 Task: Create a sub task Design and Implement Solution for the task  Add support for voice commands to the mobile app in the project TransitPlan , assign it to team member softage.9@softage.net and update the status of the sub task to  Off Track , set the priority of the sub task to High.
Action: Mouse moved to (60, 500)
Screenshot: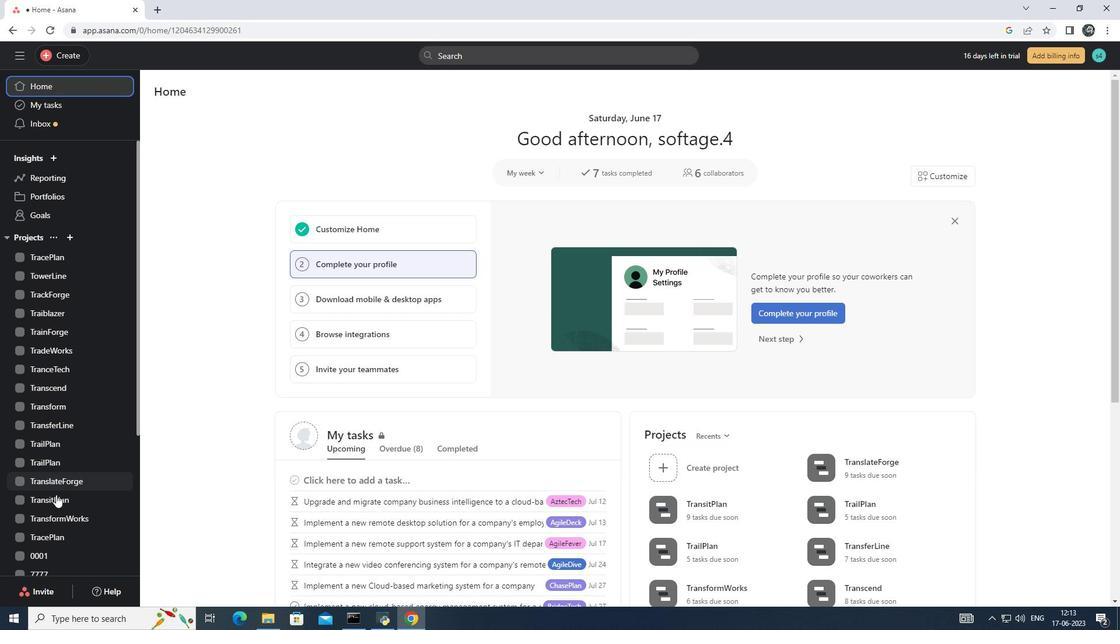 
Action: Mouse pressed left at (60, 500)
Screenshot: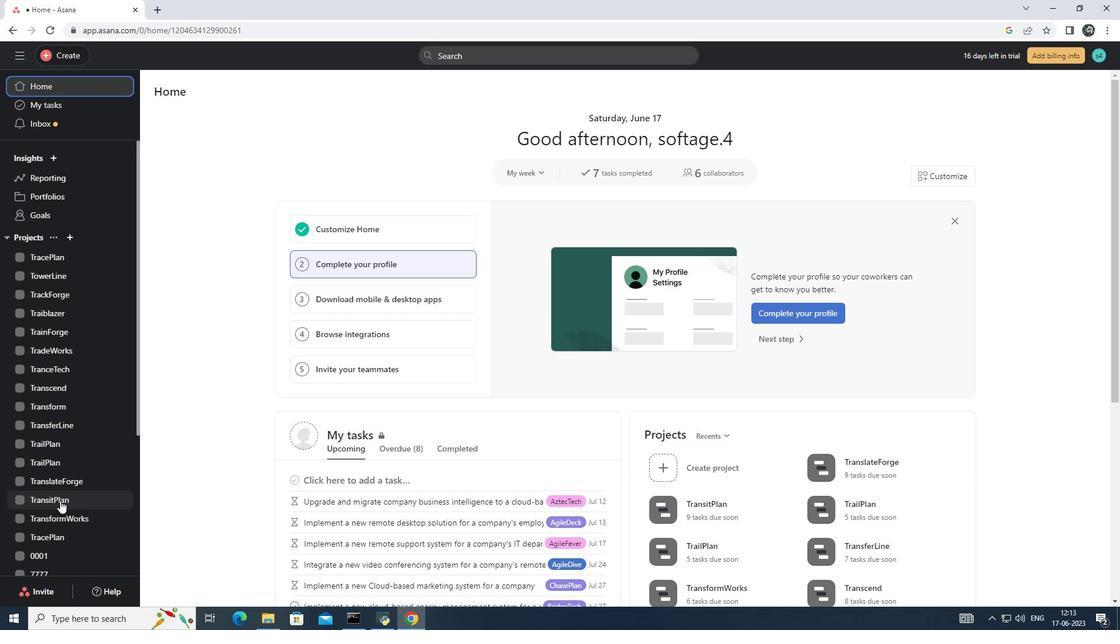 
Action: Mouse moved to (468, 278)
Screenshot: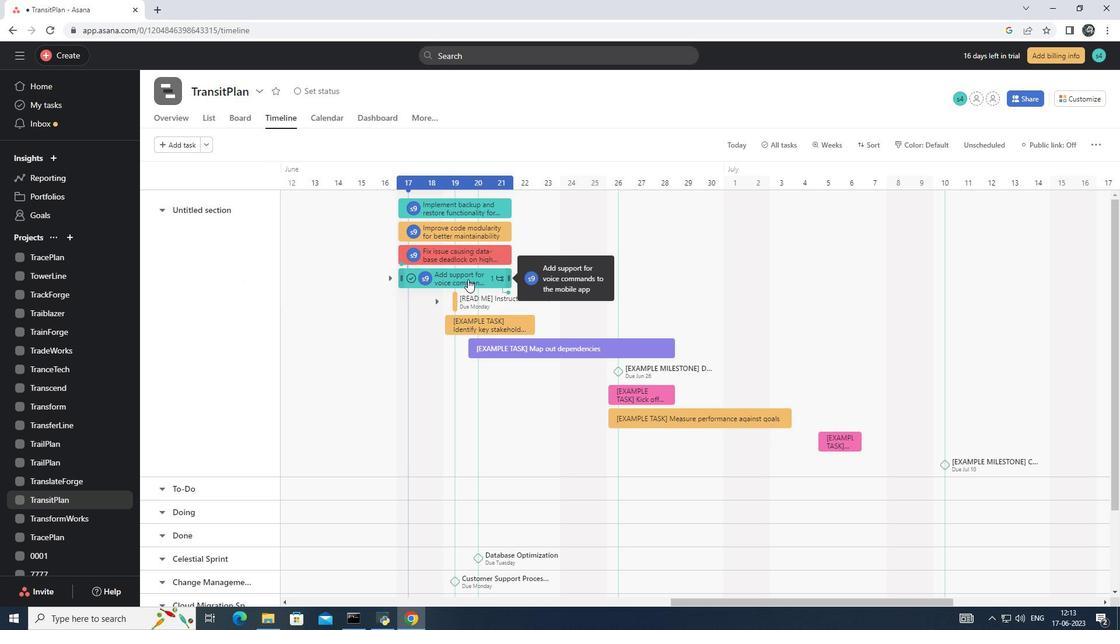 
Action: Mouse pressed left at (468, 278)
Screenshot: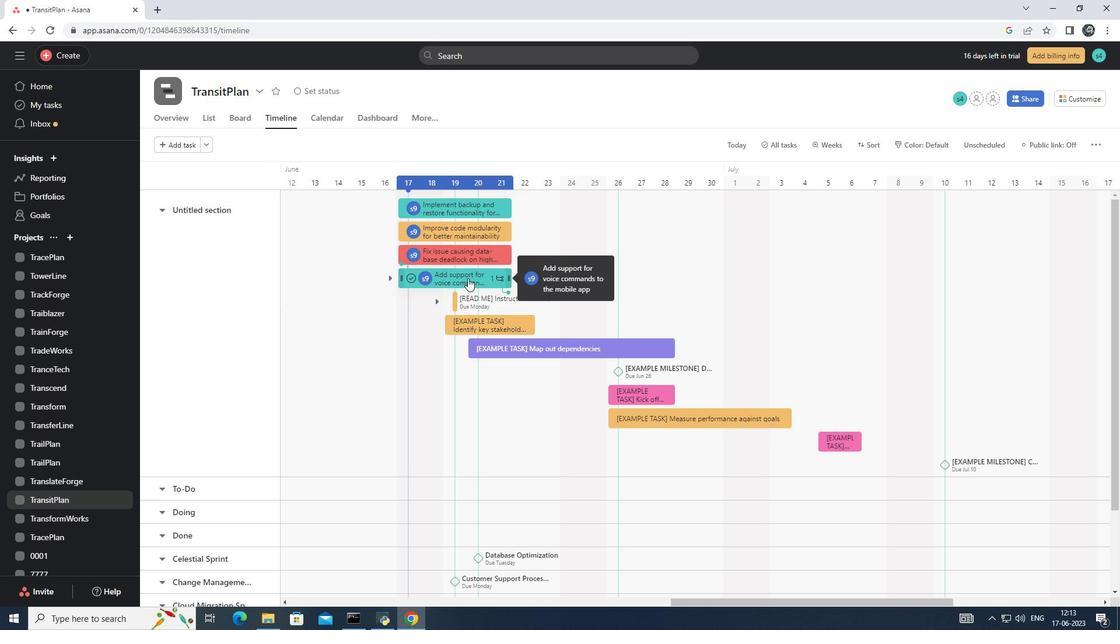 
Action: Mouse moved to (876, 409)
Screenshot: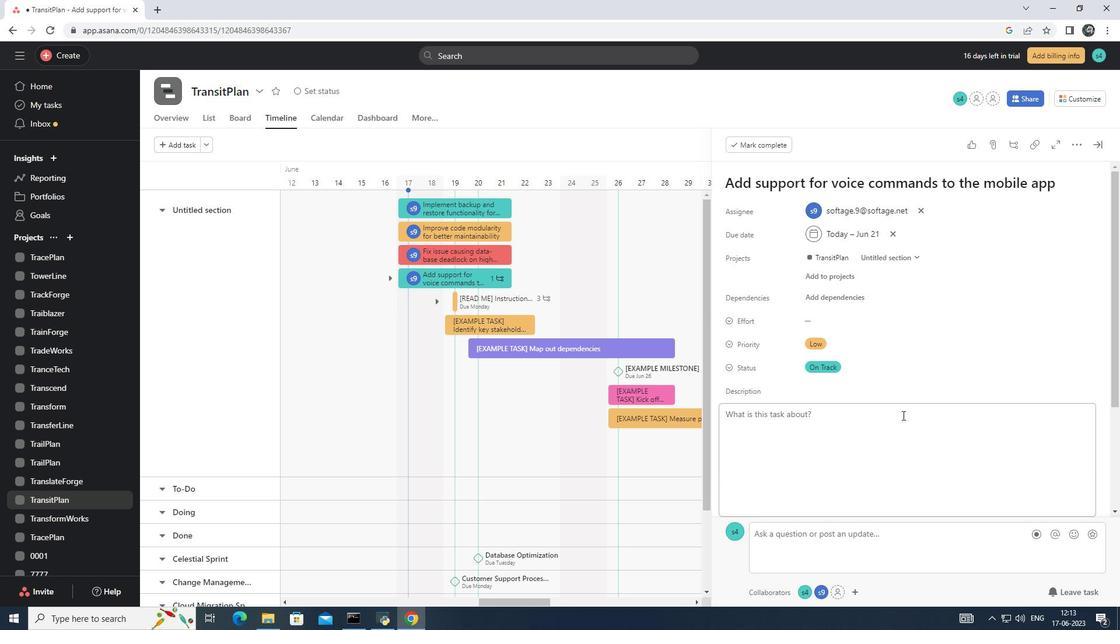 
Action: Mouse scrolled (876, 409) with delta (0, 0)
Screenshot: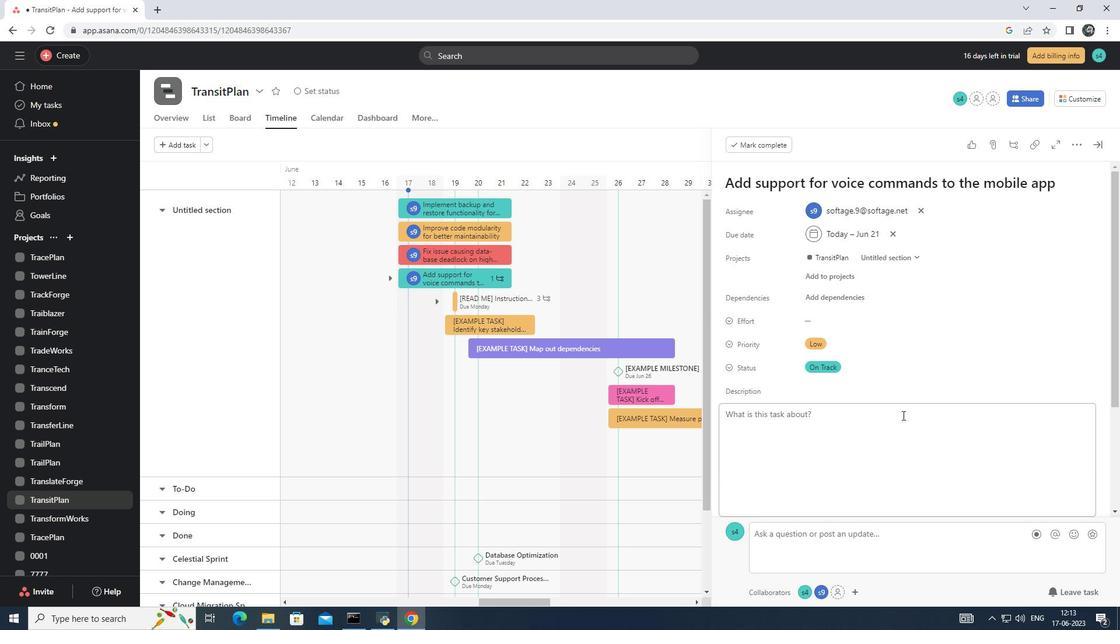
Action: Mouse moved to (866, 413)
Screenshot: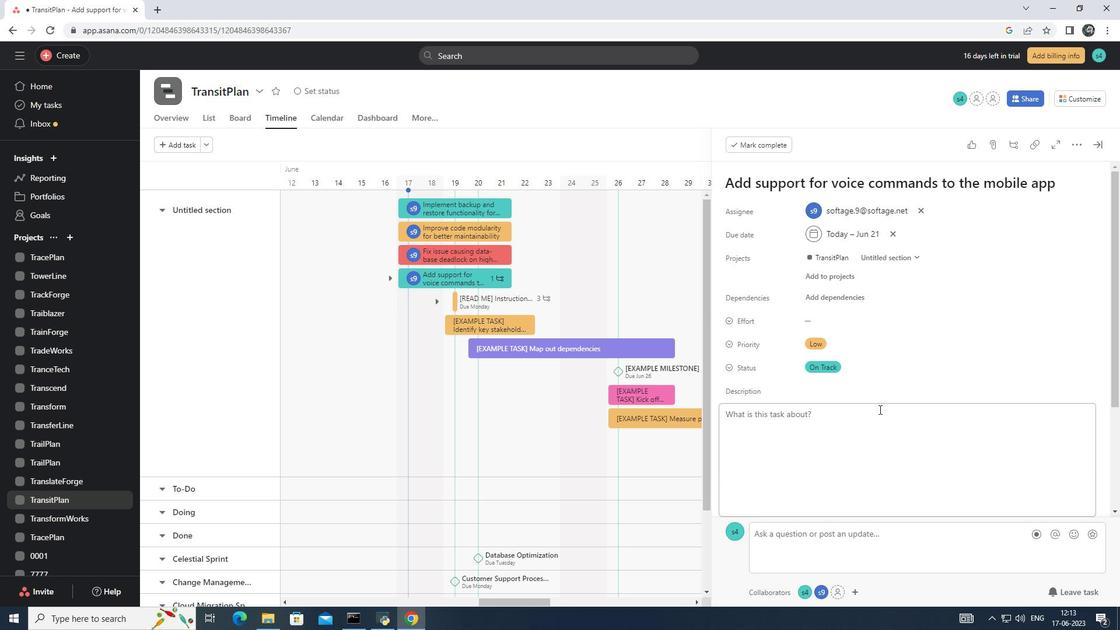 
Action: Mouse scrolled (869, 412) with delta (0, 0)
Screenshot: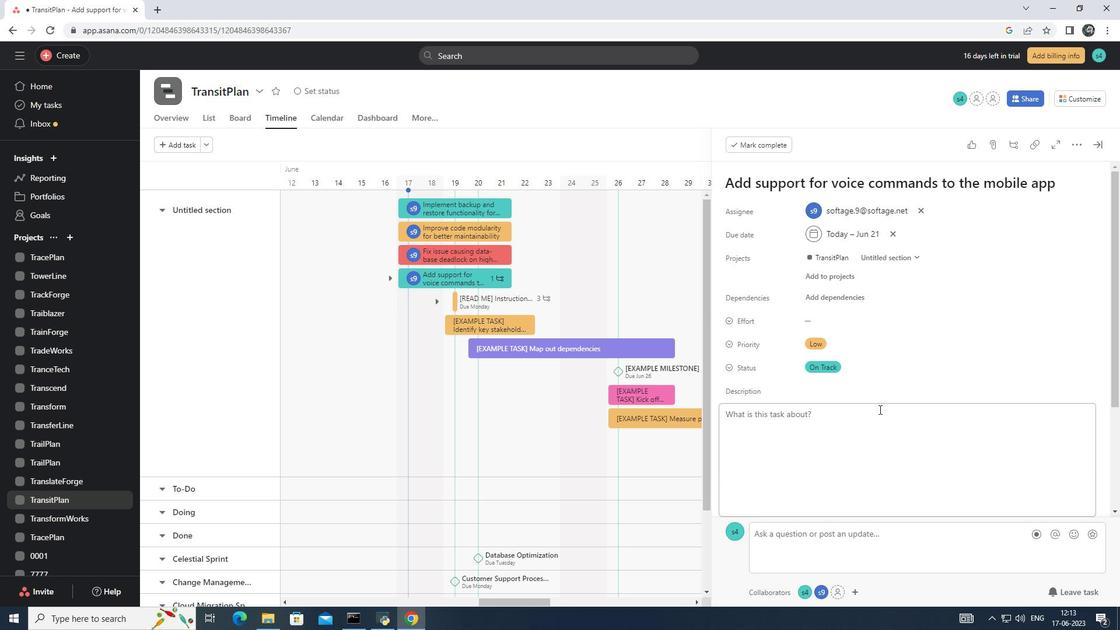 
Action: Mouse moved to (861, 417)
Screenshot: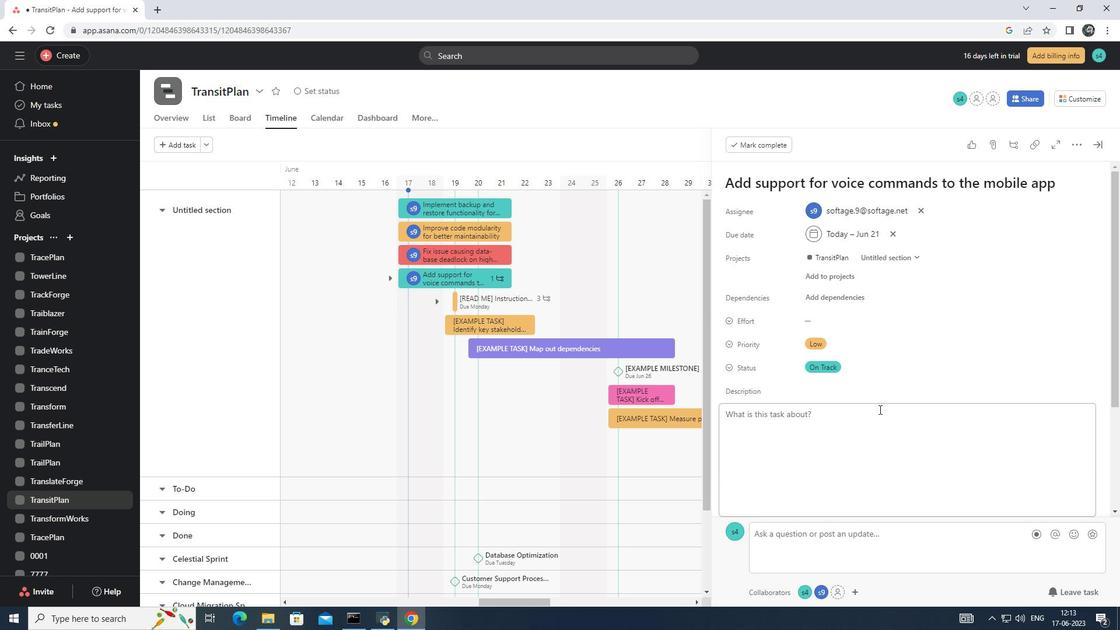 
Action: Mouse scrolled (861, 417) with delta (0, 0)
Screenshot: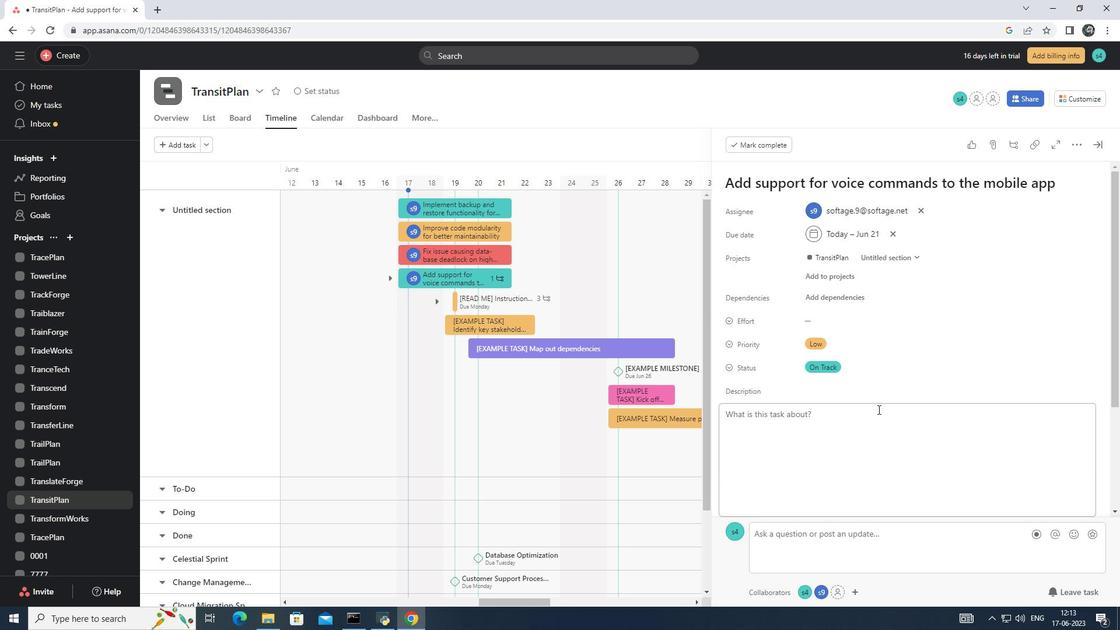 
Action: Mouse moved to (858, 419)
Screenshot: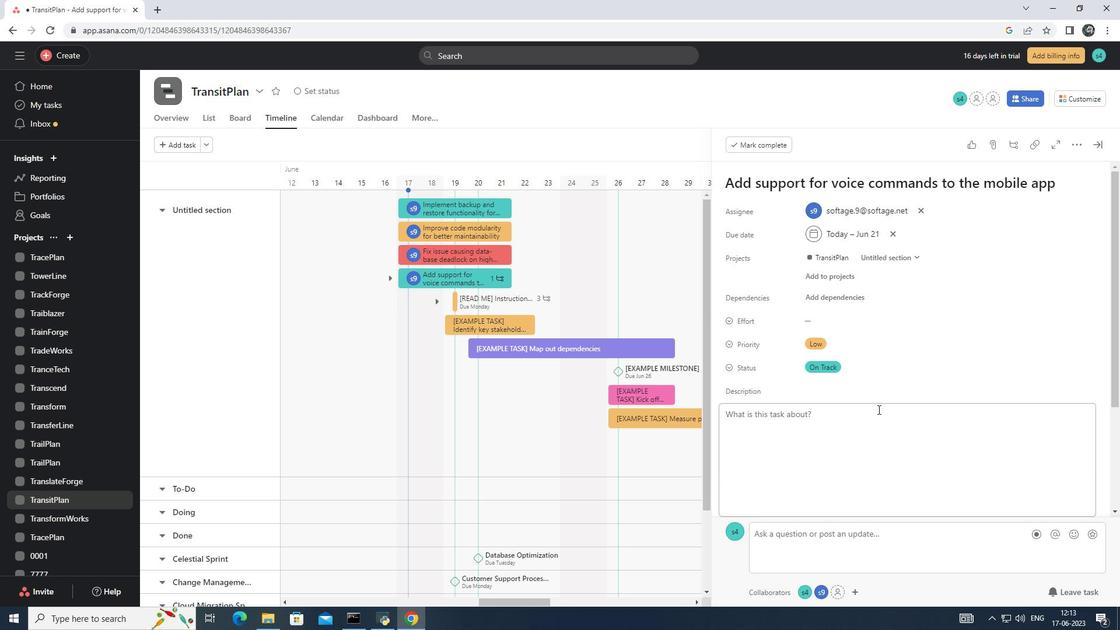 
Action: Mouse scrolled (858, 419) with delta (0, 0)
Screenshot: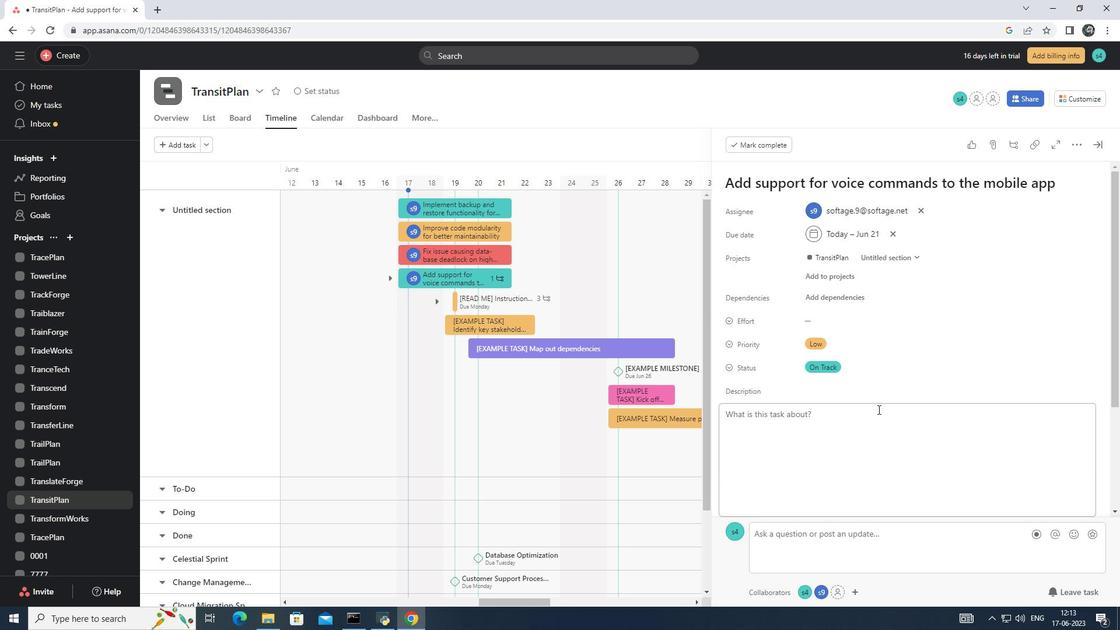 
Action: Mouse moved to (744, 422)
Screenshot: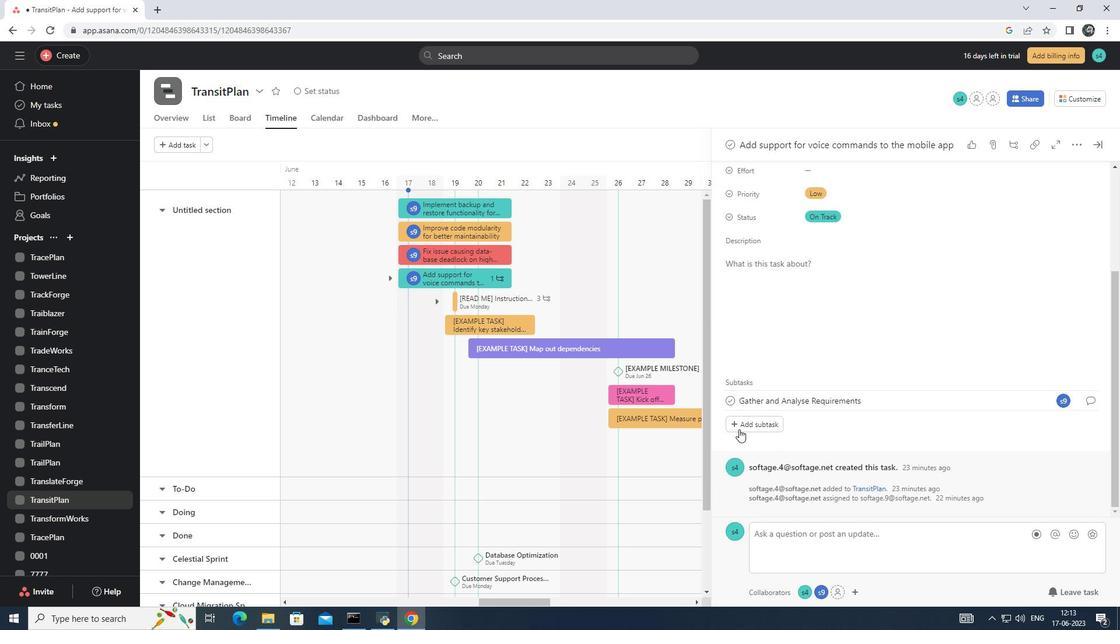
Action: Mouse pressed left at (744, 422)
Screenshot: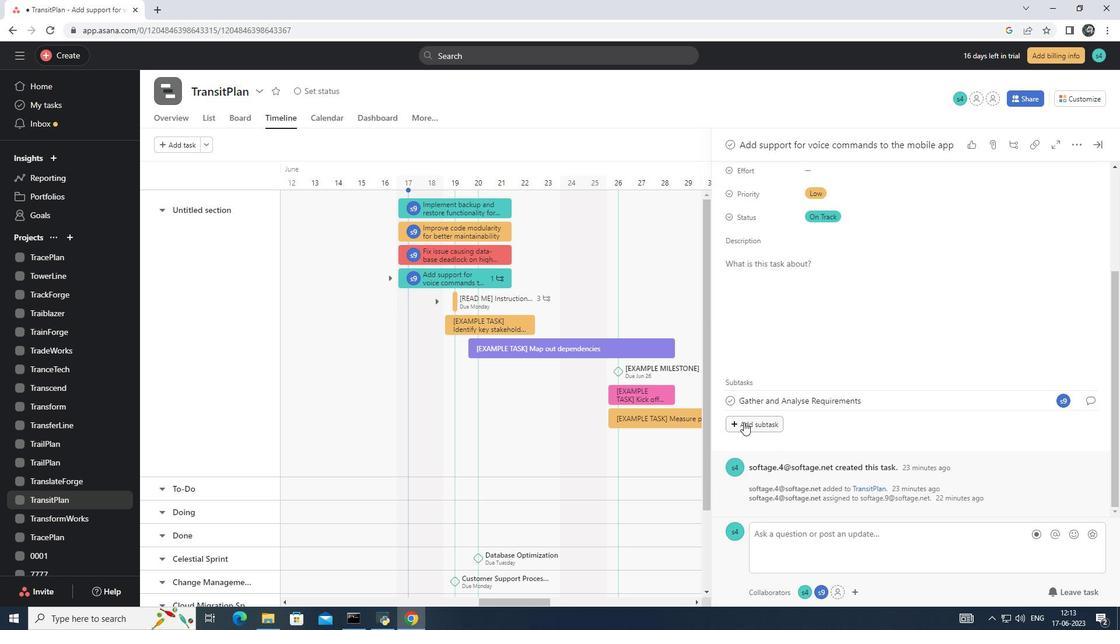
Action: Mouse moved to (757, 402)
Screenshot: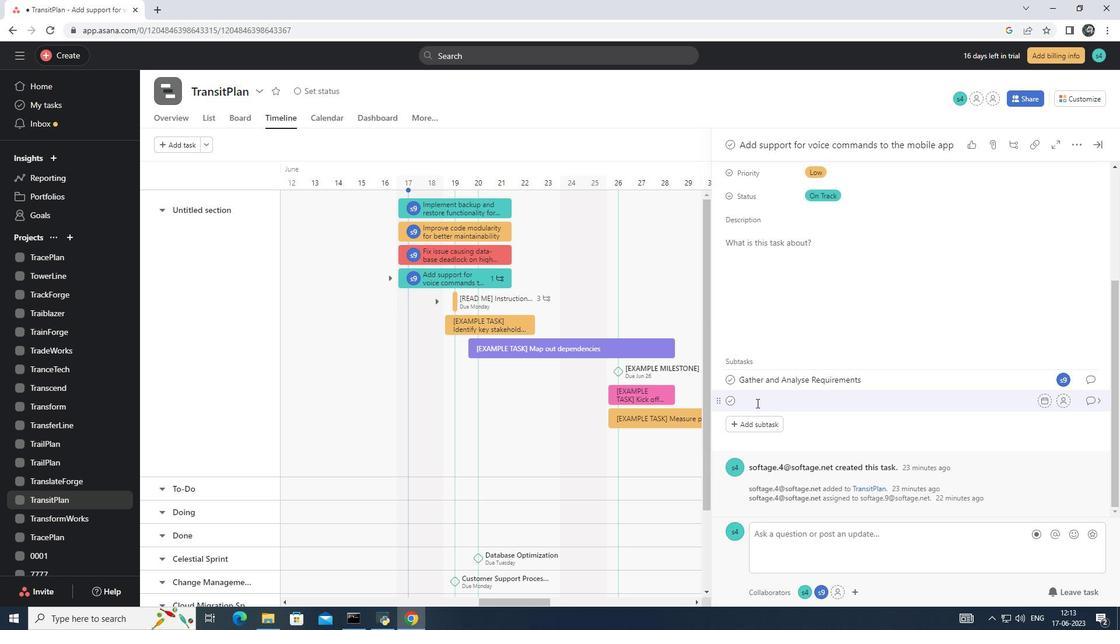 
Action: Mouse pressed left at (757, 402)
Screenshot: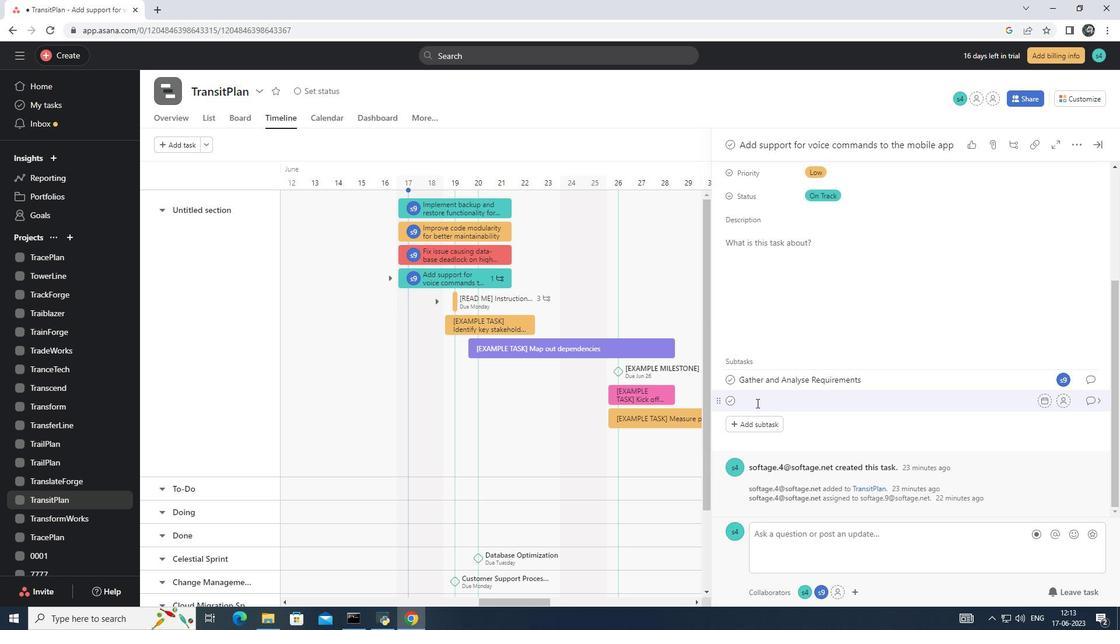 
Action: Mouse moved to (757, 402)
Screenshot: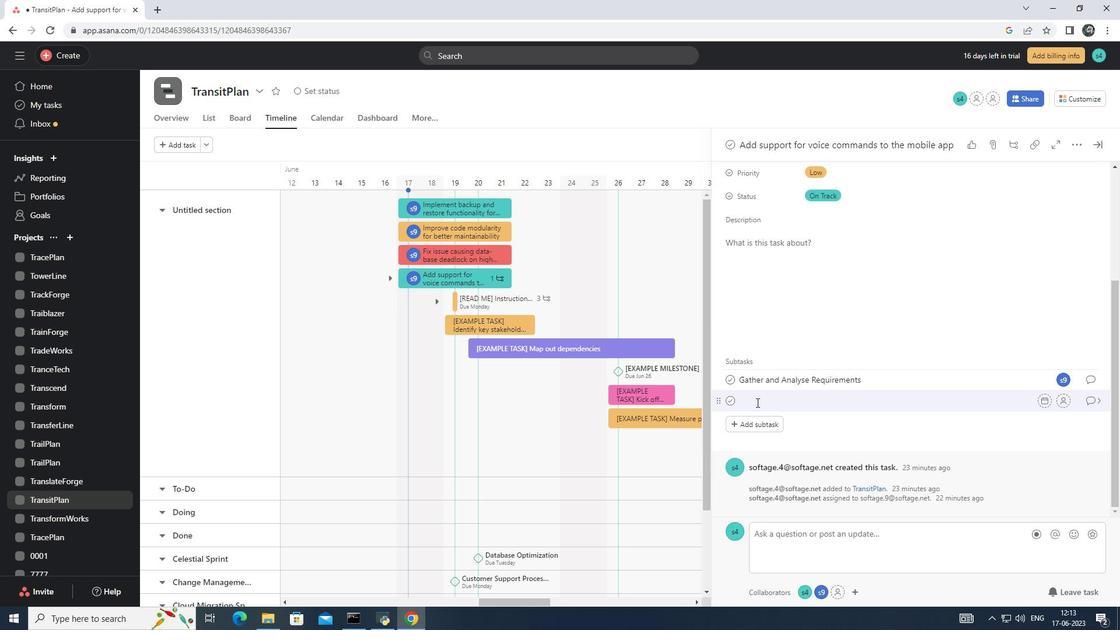 
Action: Key pressed <Key.shift>Design<Key.space>and<Key.space><Key.shift>Implement<Key.space><Key.shift>Solution
Screenshot: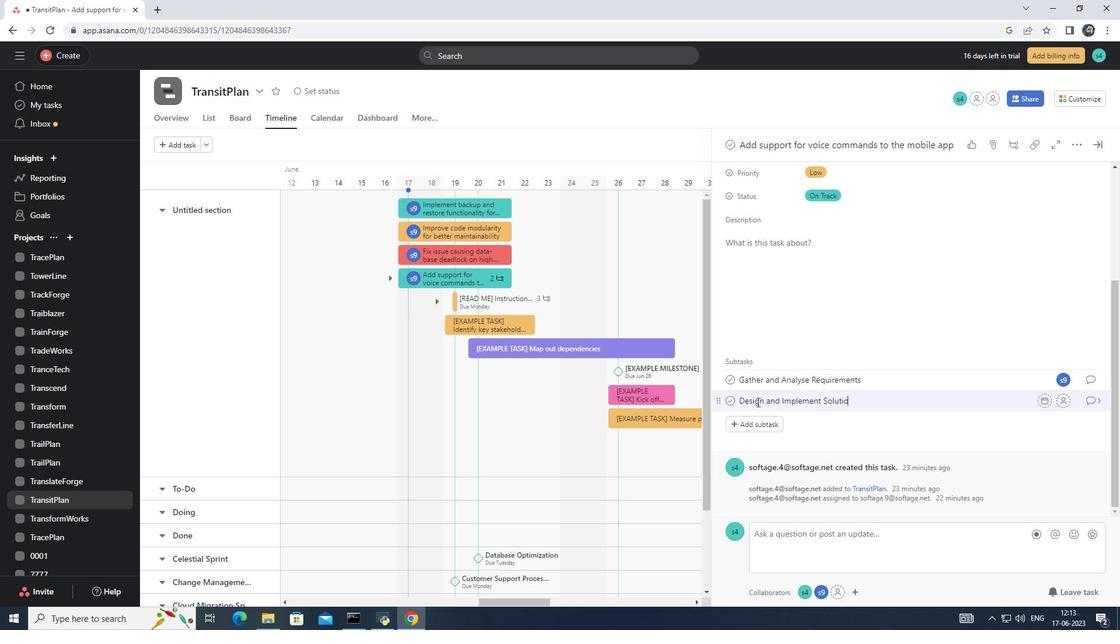 
Action: Mouse moved to (1062, 401)
Screenshot: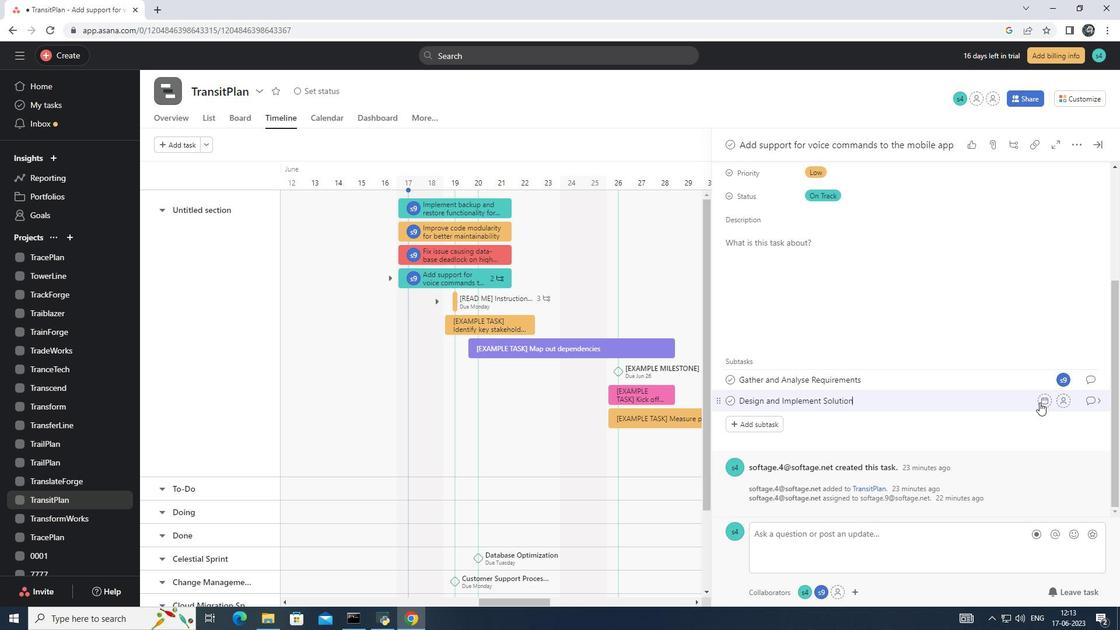 
Action: Mouse pressed left at (1062, 401)
Screenshot: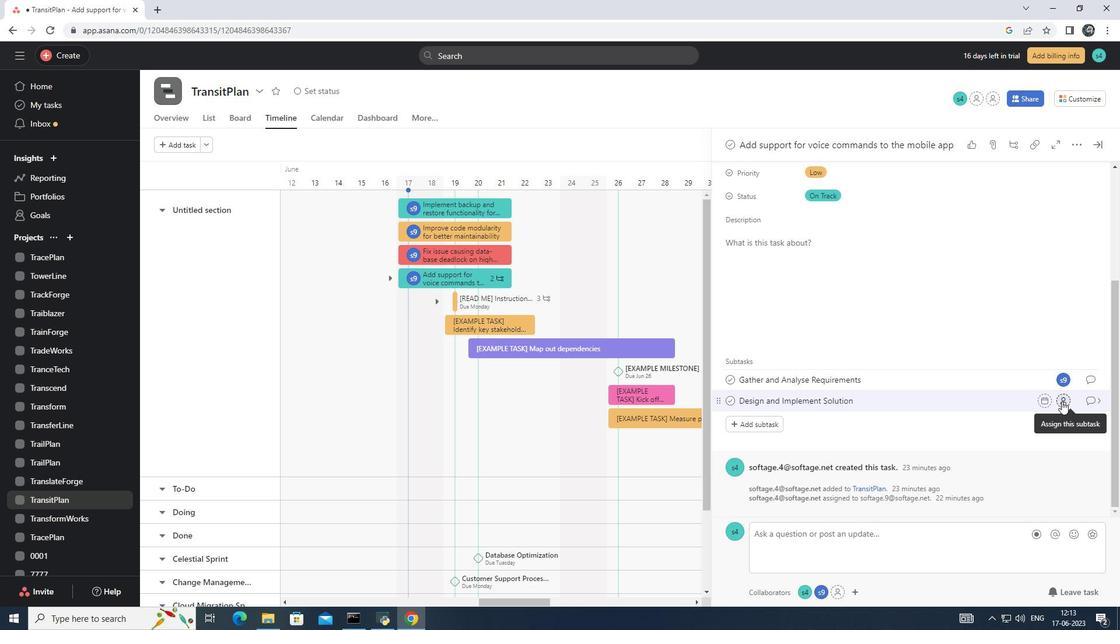 
Action: Mouse moved to (898, 440)
Screenshot: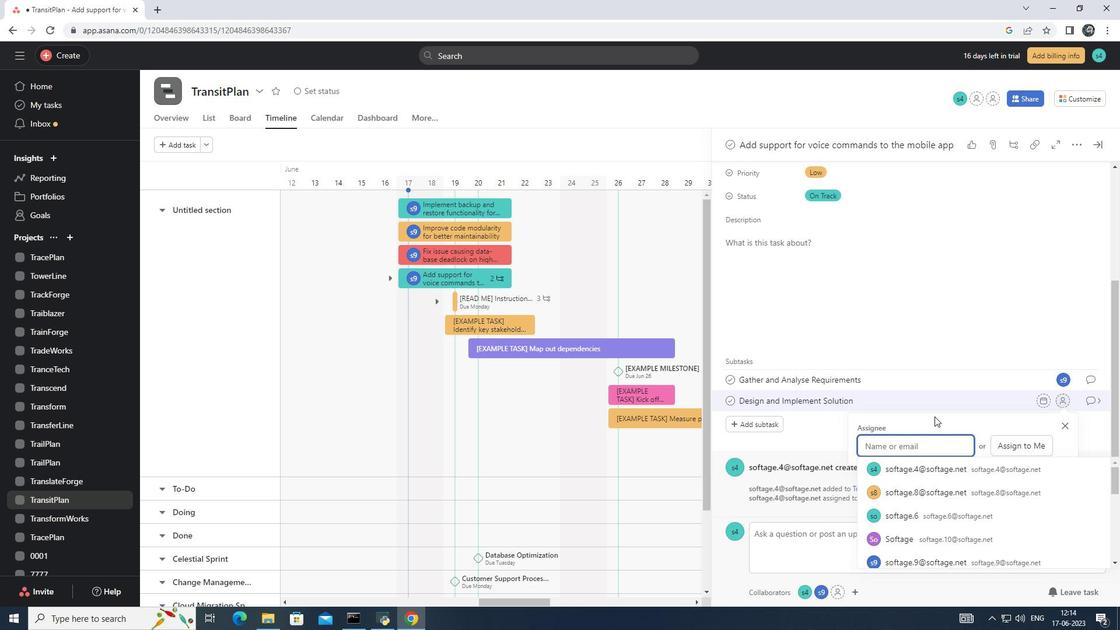 
Action: Key pressed softage.9<Key.shift>@softage,<Key.backspace>.net<Key.enter>
Screenshot: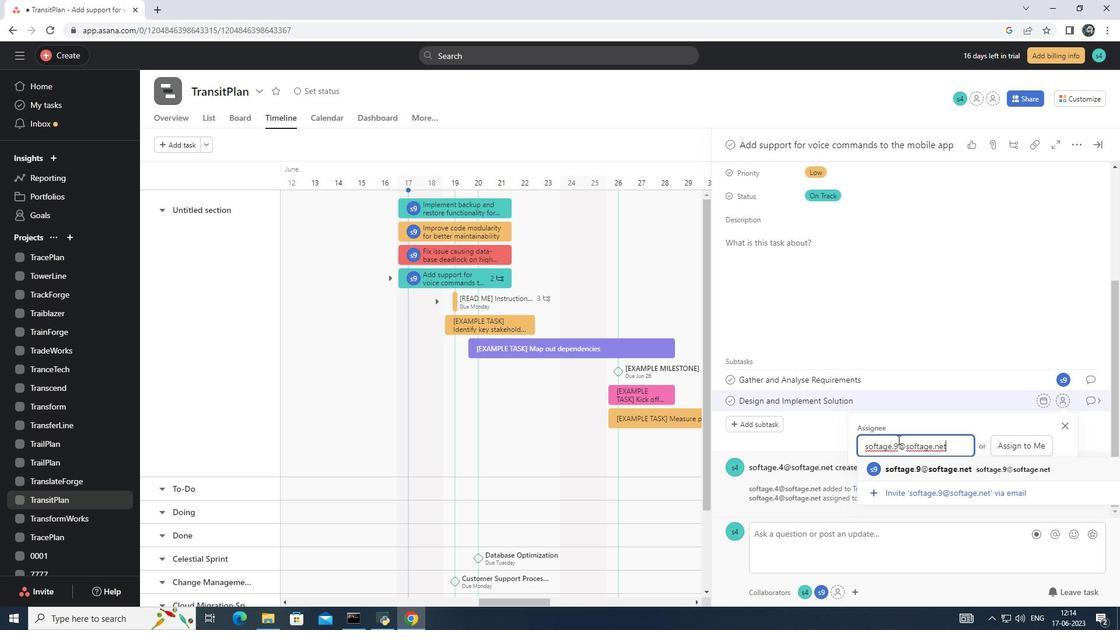 
Action: Mouse moved to (1099, 396)
Screenshot: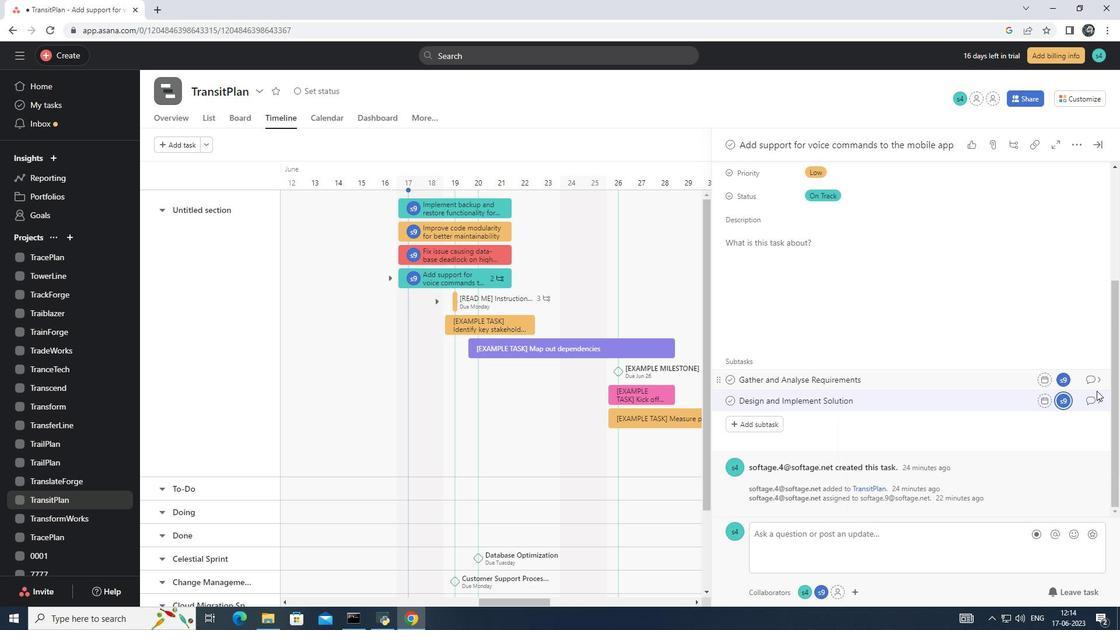 
Action: Mouse pressed left at (1099, 396)
Screenshot: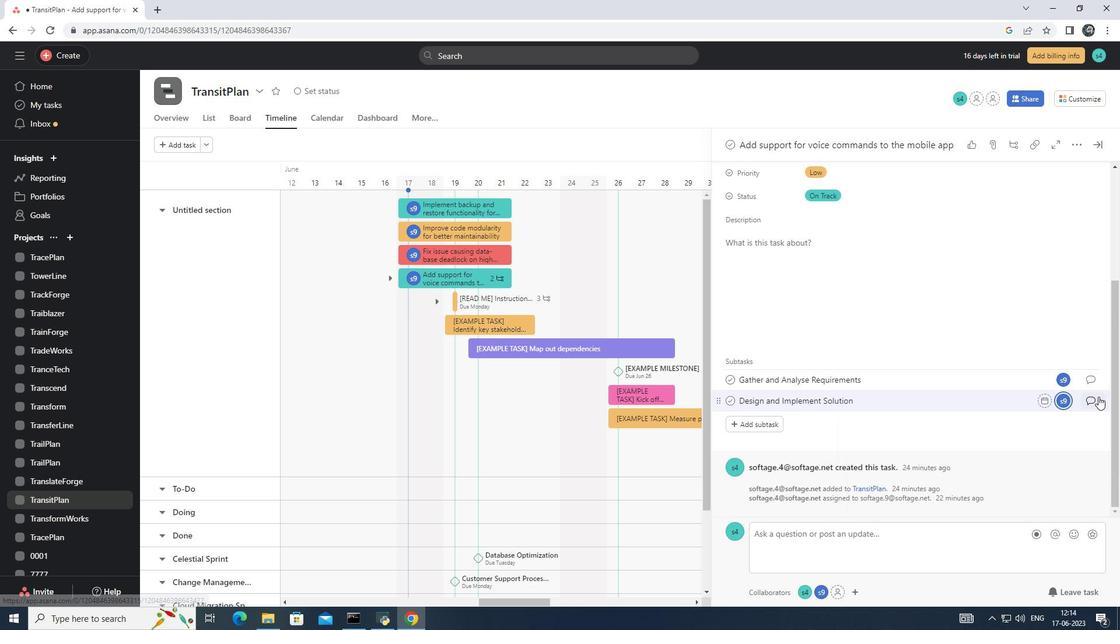 
Action: Mouse moved to (773, 306)
Screenshot: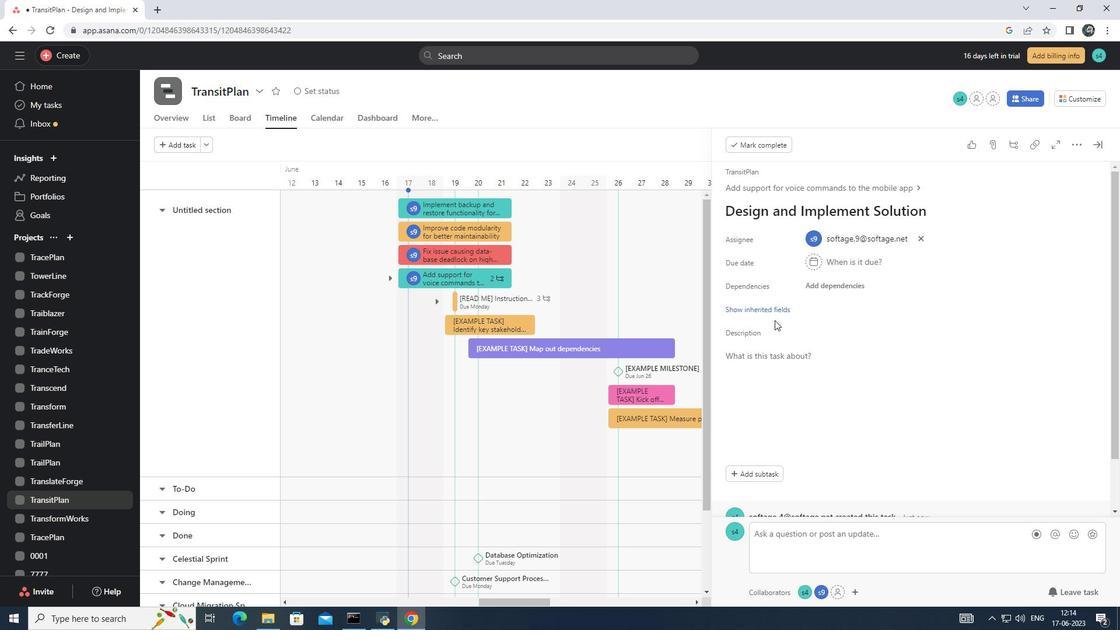 
Action: Mouse pressed left at (773, 306)
Screenshot: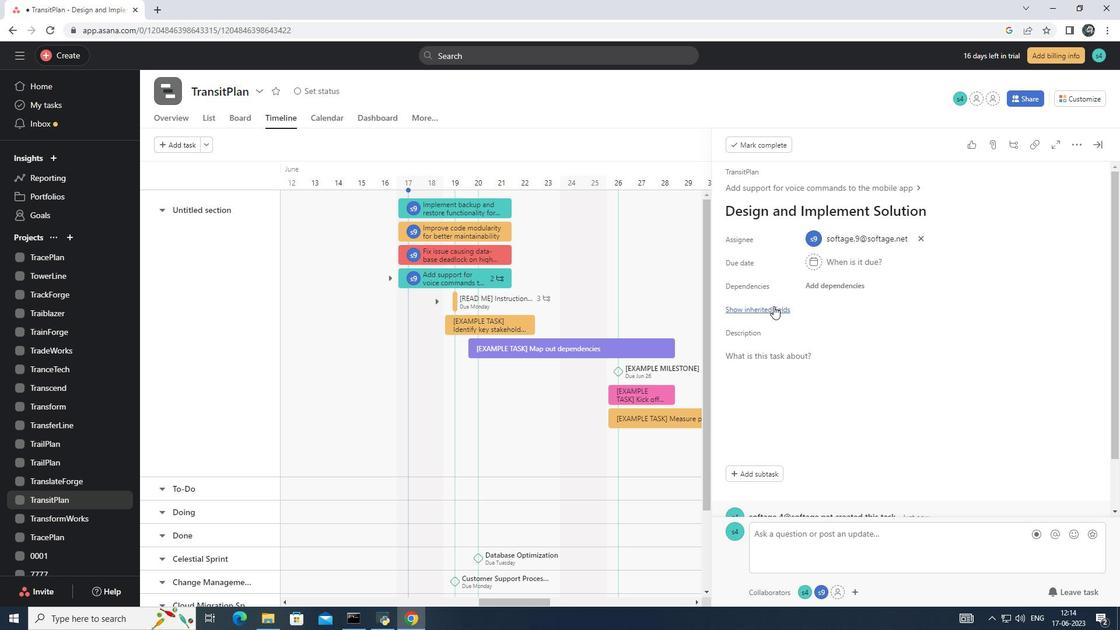 
Action: Mouse moved to (822, 377)
Screenshot: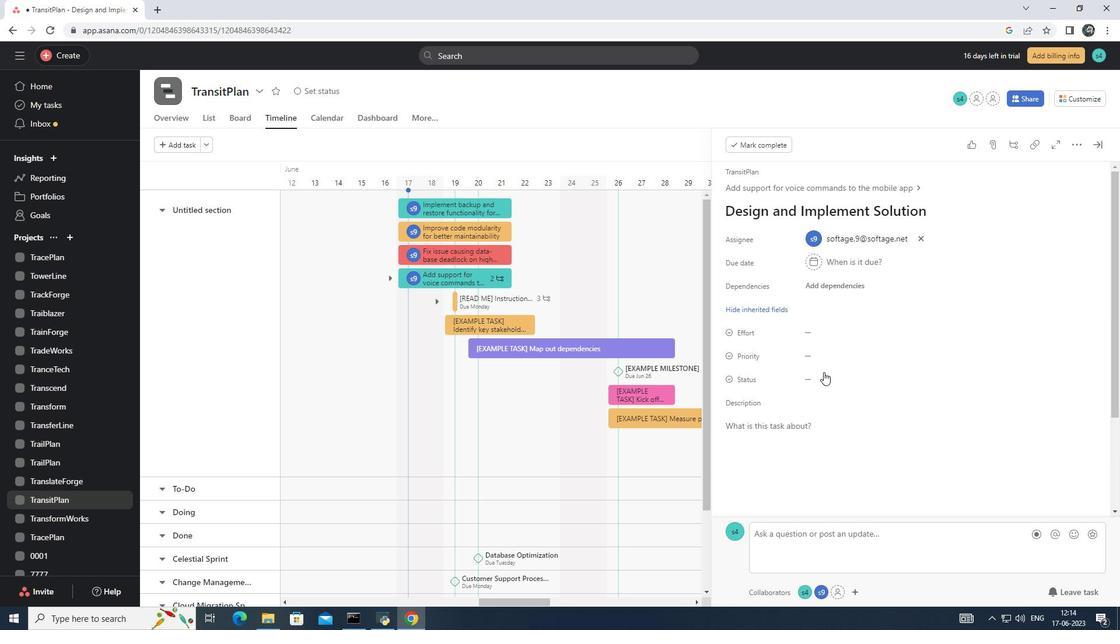 
Action: Mouse pressed left at (822, 377)
Screenshot: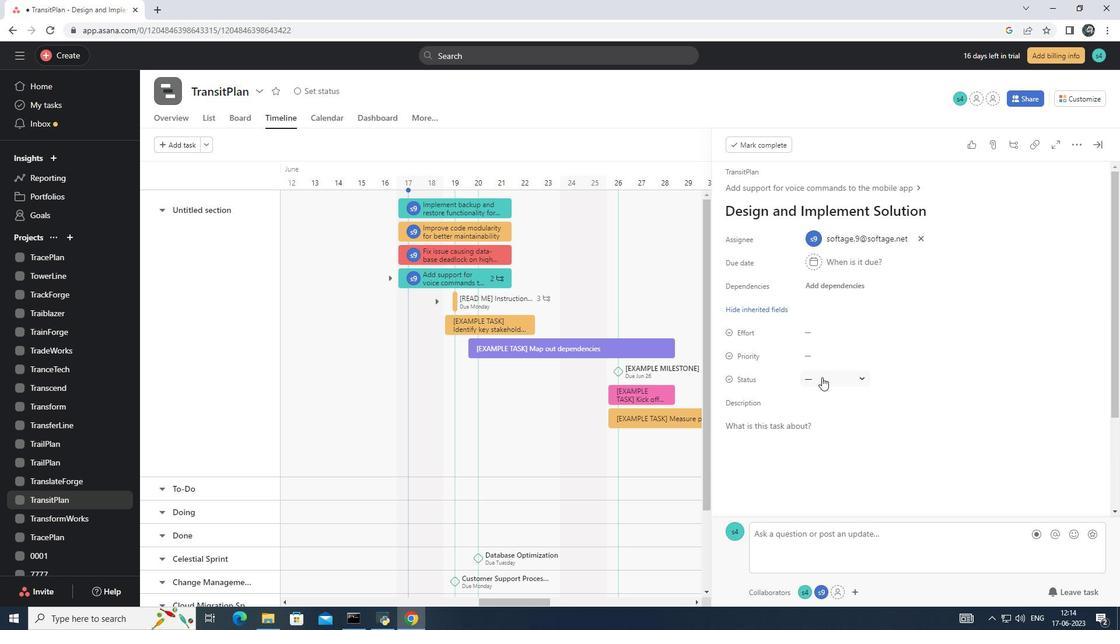 
Action: Mouse moved to (845, 459)
Screenshot: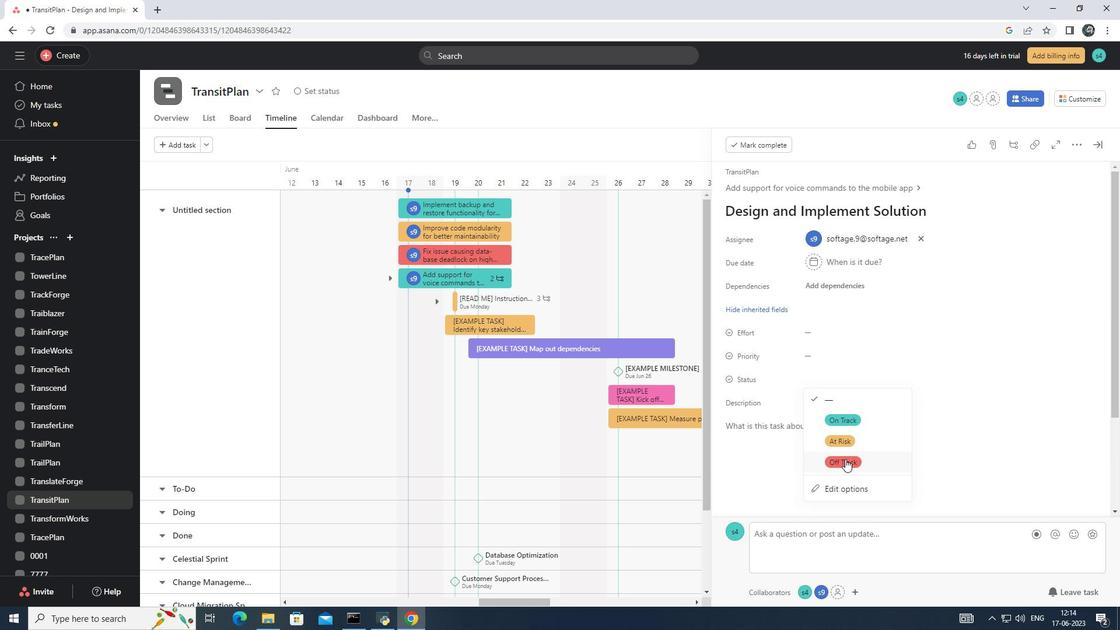 
Action: Mouse pressed left at (845, 459)
Screenshot: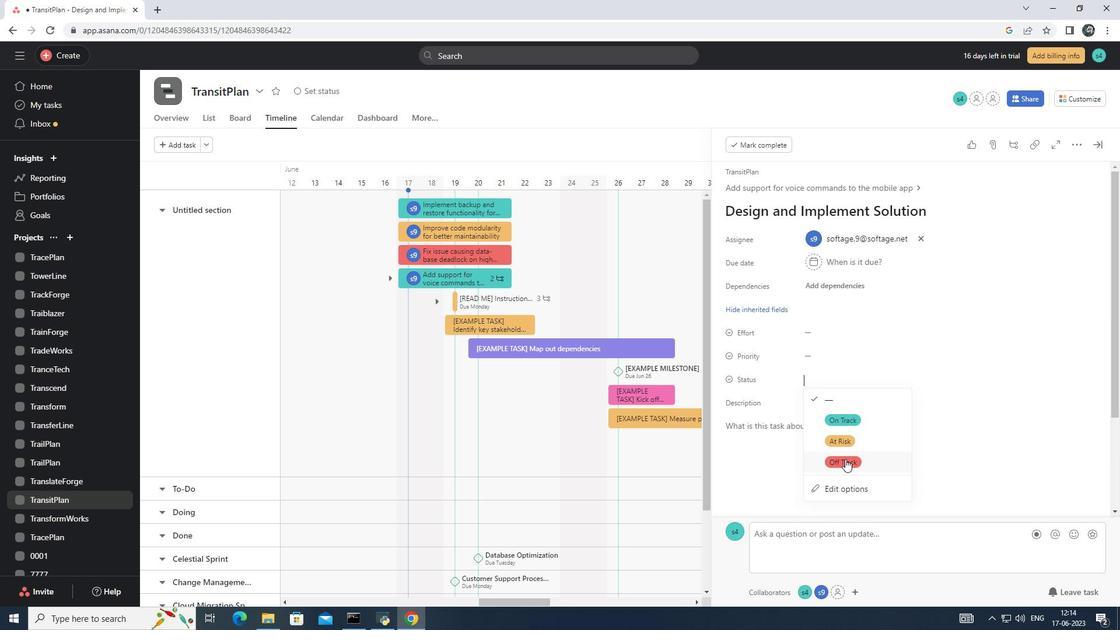 
Action: Mouse moved to (849, 353)
Screenshot: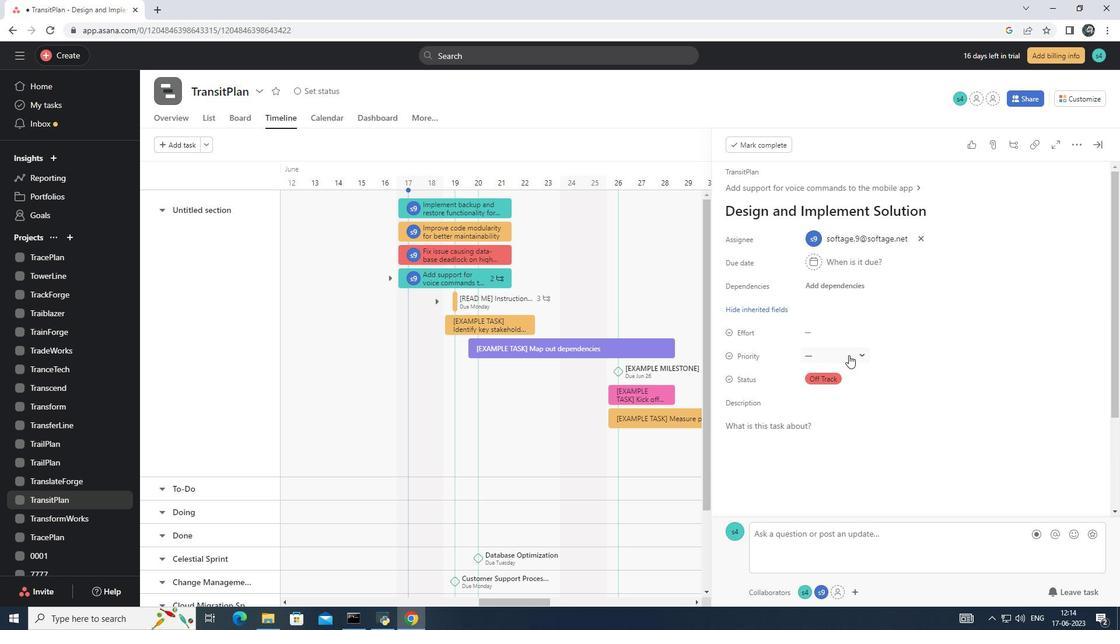 
Action: Mouse pressed left at (849, 353)
Screenshot: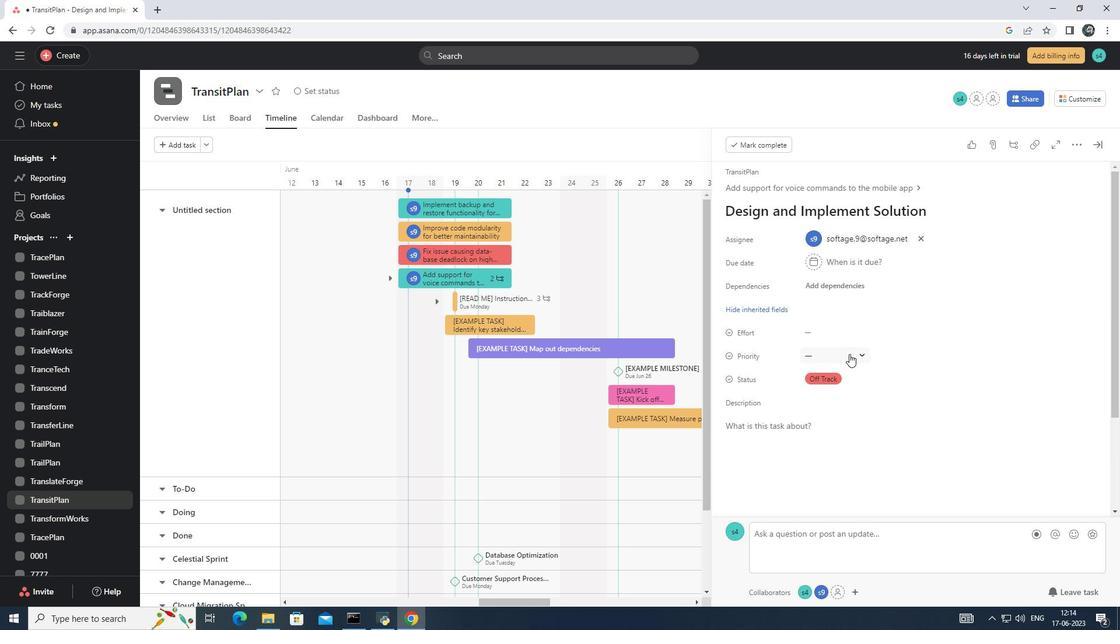
Action: Mouse moved to (847, 391)
Screenshot: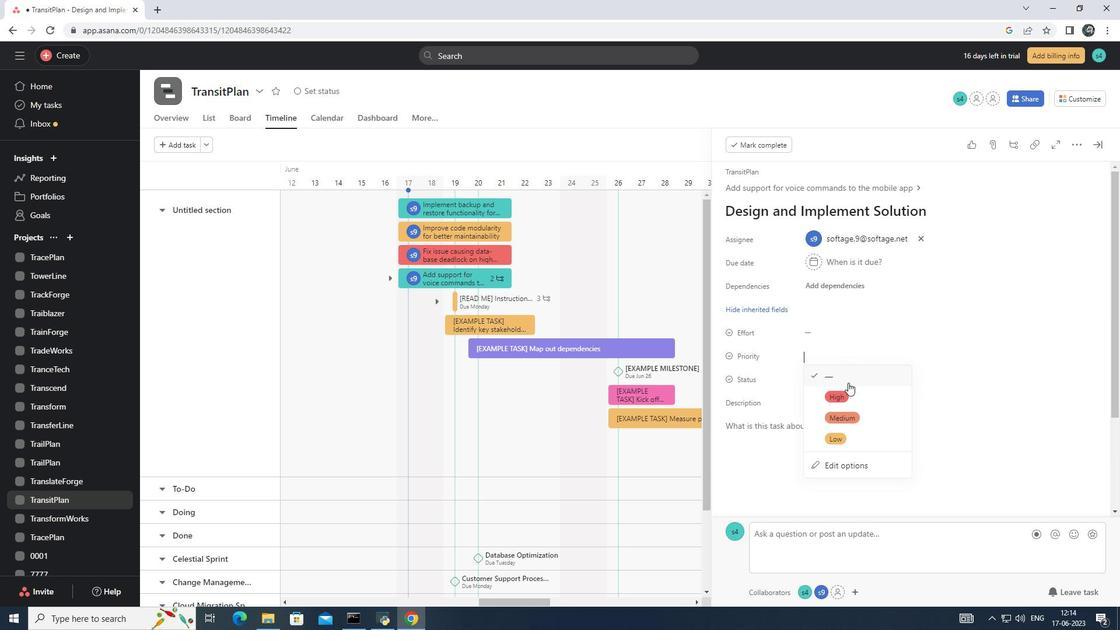 
Action: Mouse pressed left at (847, 391)
Screenshot: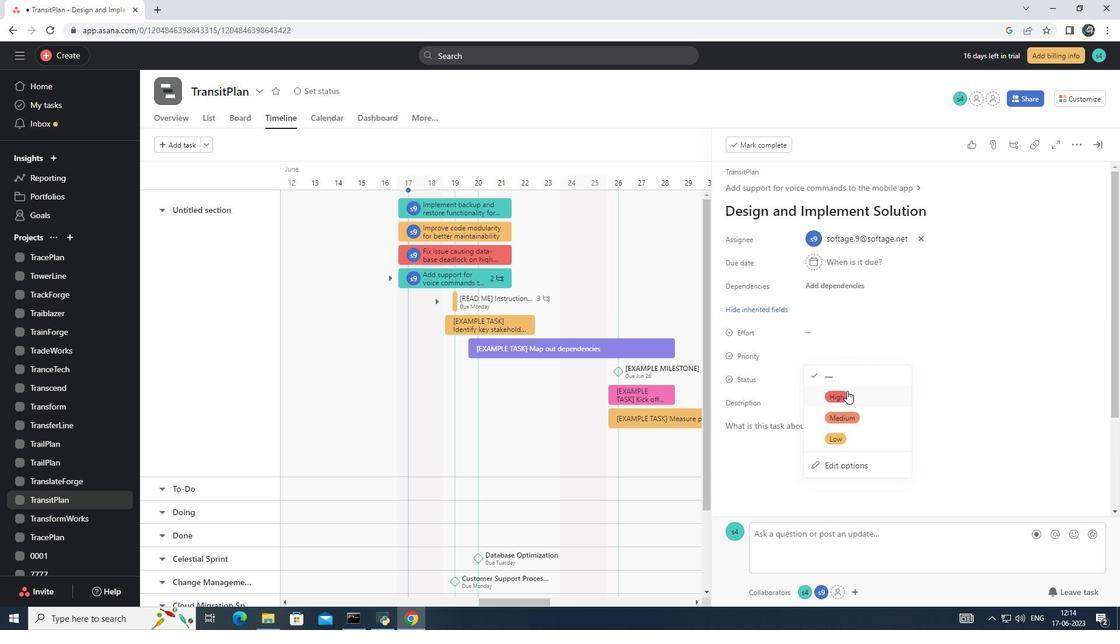 
